 Task: Create a due date automation trigger when advanced on, on the wednesday after a card is due add fields without custom field "Resume" set to a number lower or equal to 1 and lower or equal to 10 at 11:00 AM.
Action: Mouse moved to (965, 75)
Screenshot: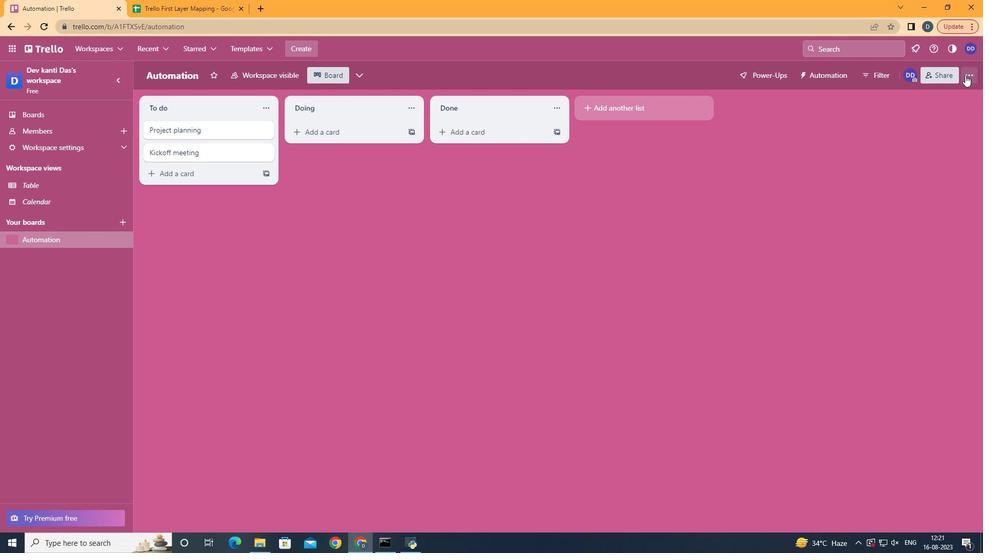 
Action: Mouse pressed left at (965, 75)
Screenshot: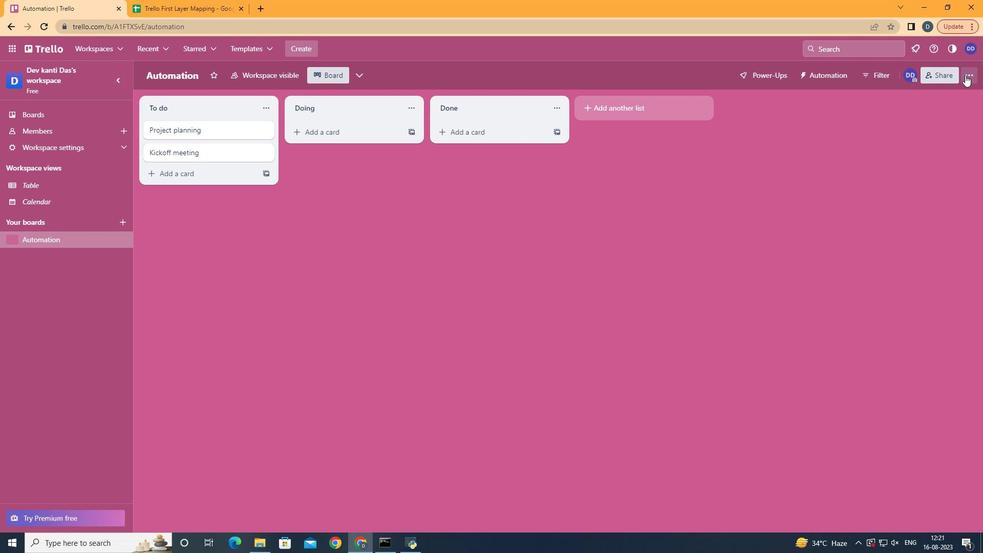 
Action: Mouse moved to (915, 218)
Screenshot: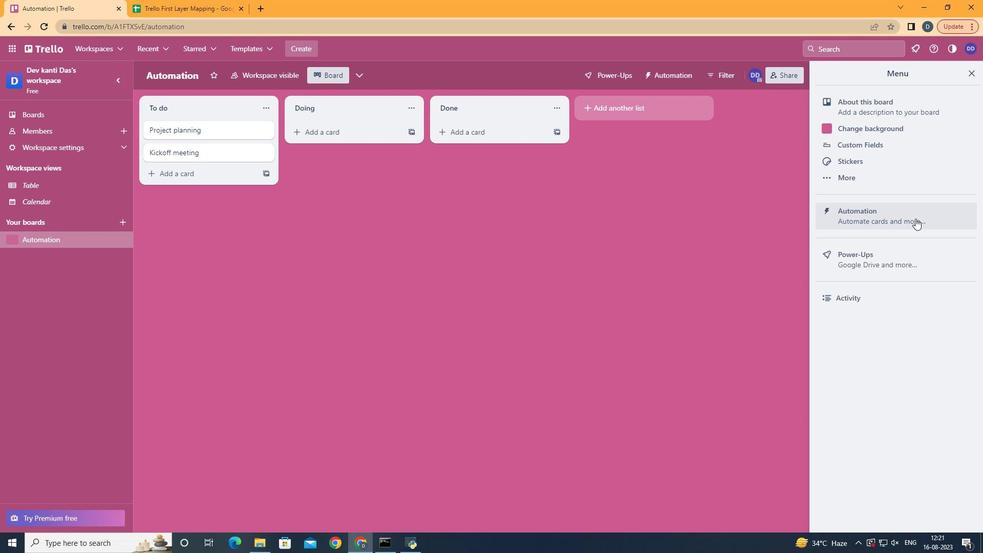 
Action: Mouse pressed left at (915, 218)
Screenshot: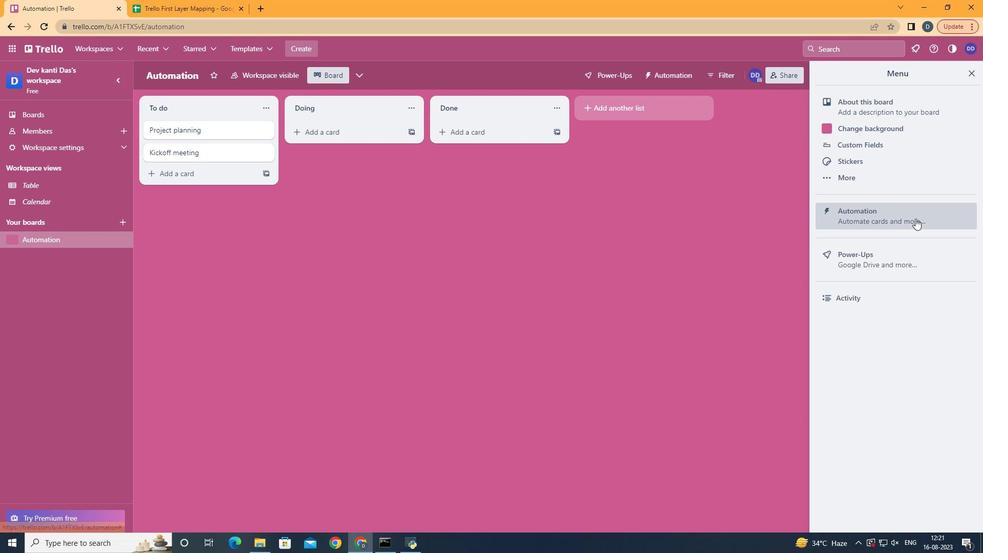 
Action: Mouse moved to (202, 203)
Screenshot: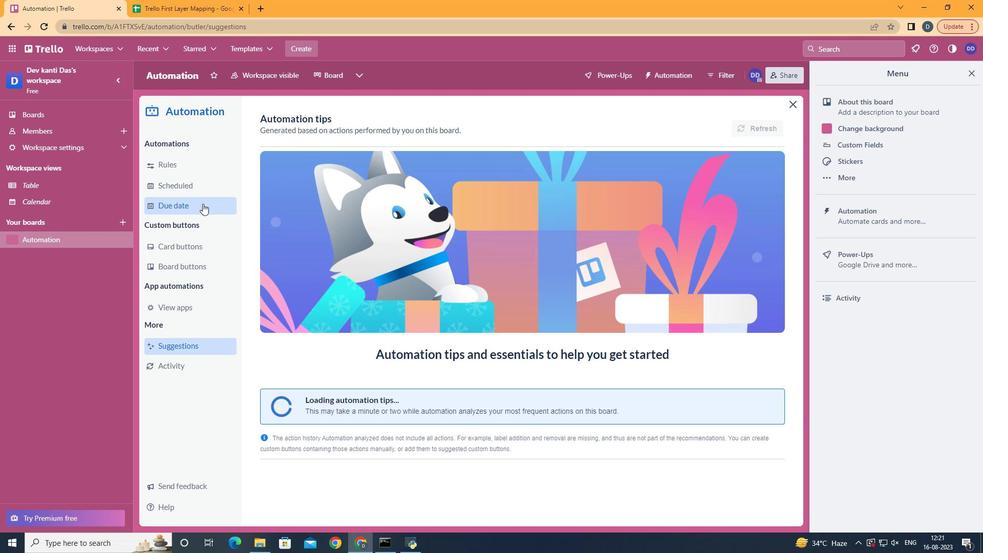 
Action: Mouse pressed left at (202, 203)
Screenshot: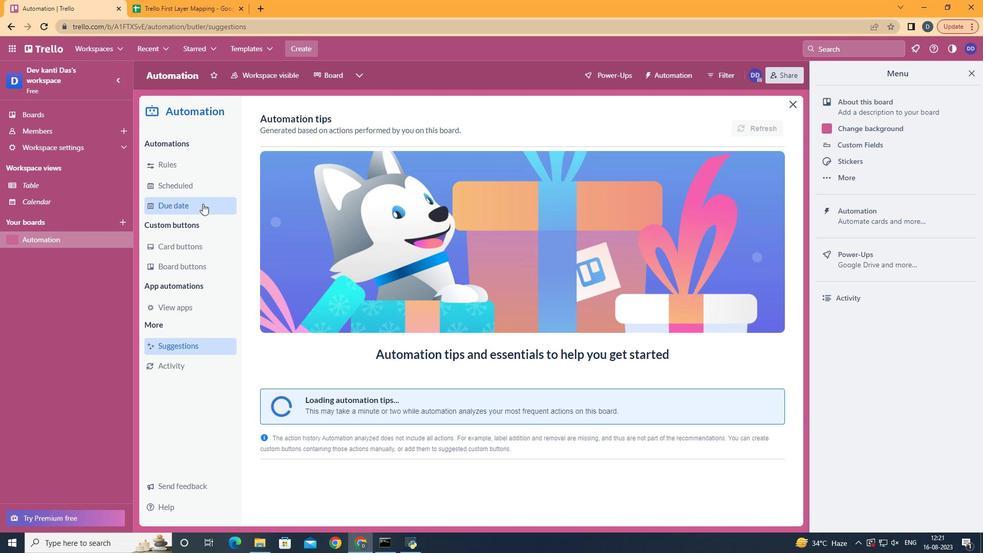 
Action: Mouse moved to (725, 125)
Screenshot: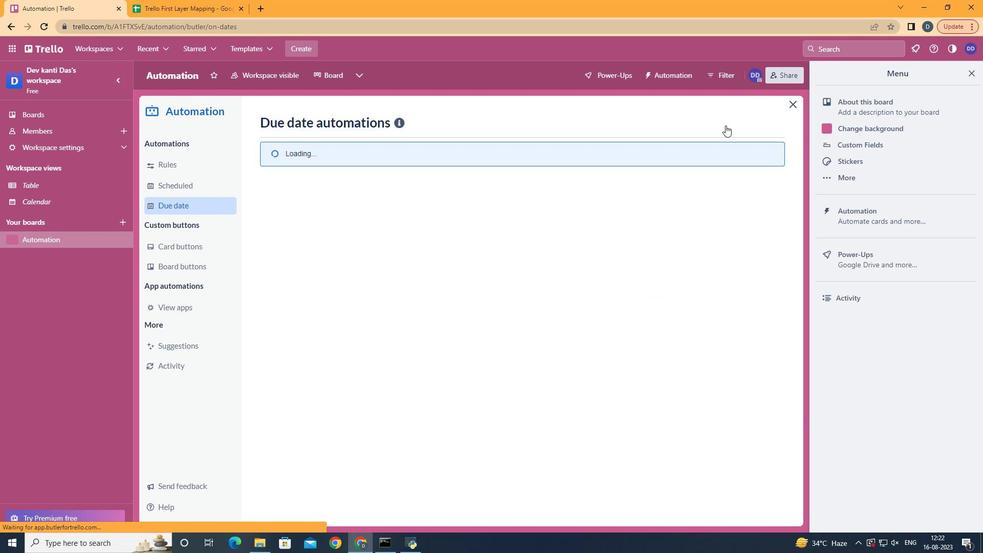 
Action: Mouse pressed left at (725, 125)
Screenshot: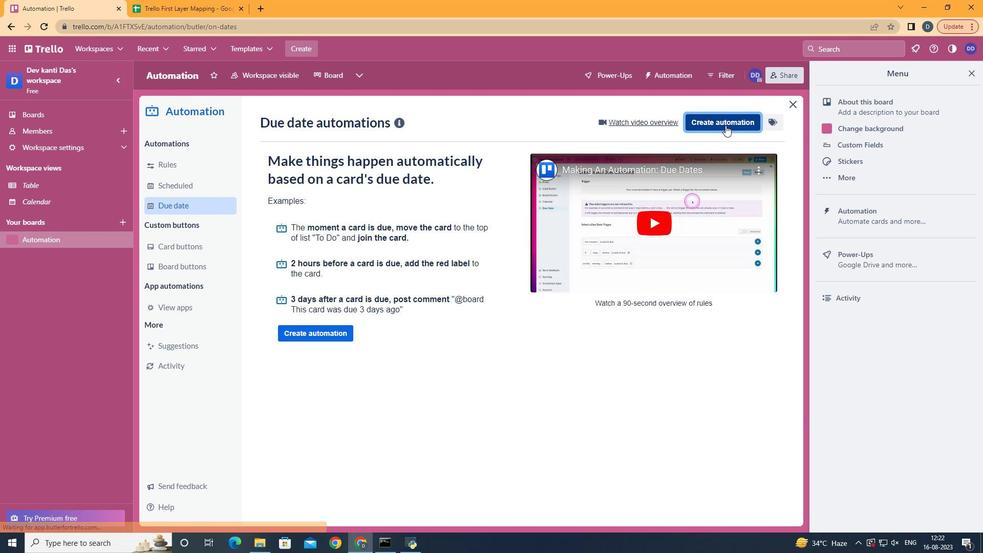 
Action: Mouse moved to (549, 216)
Screenshot: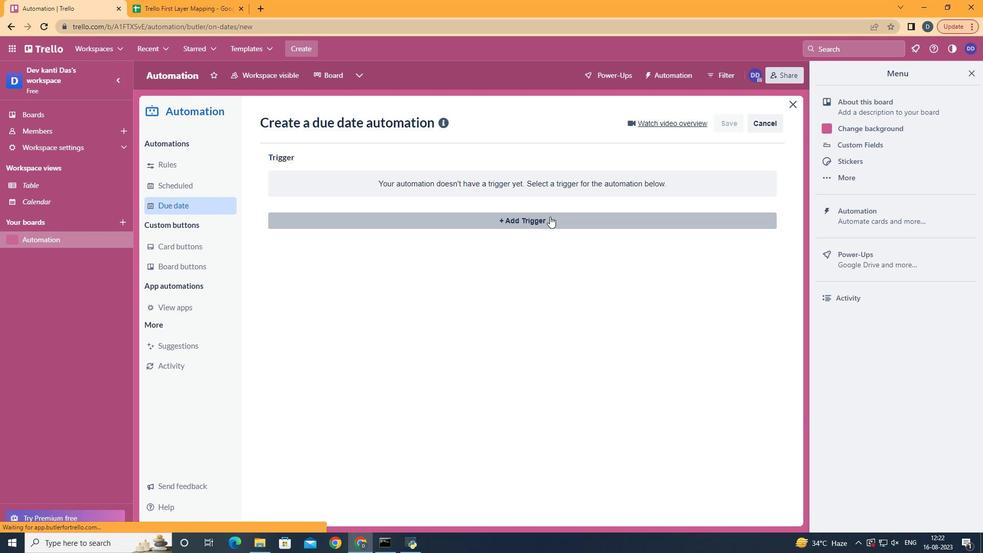 
Action: Mouse pressed left at (549, 216)
Screenshot: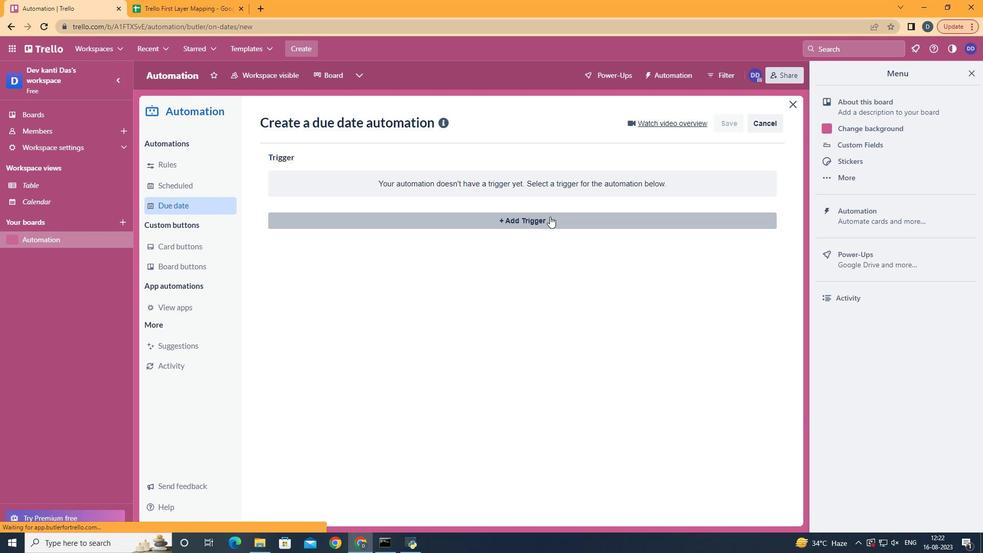 
Action: Mouse moved to (334, 303)
Screenshot: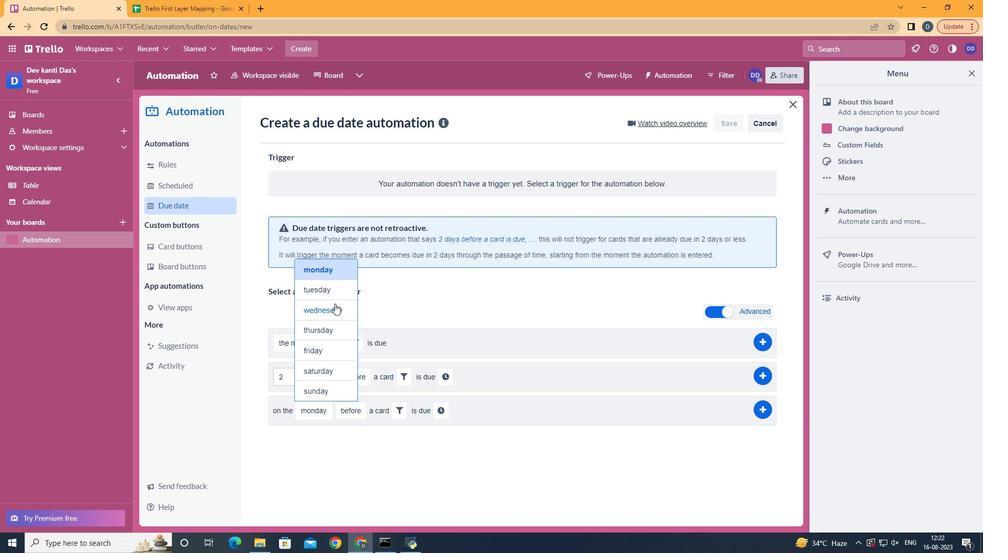
Action: Mouse pressed left at (334, 303)
Screenshot: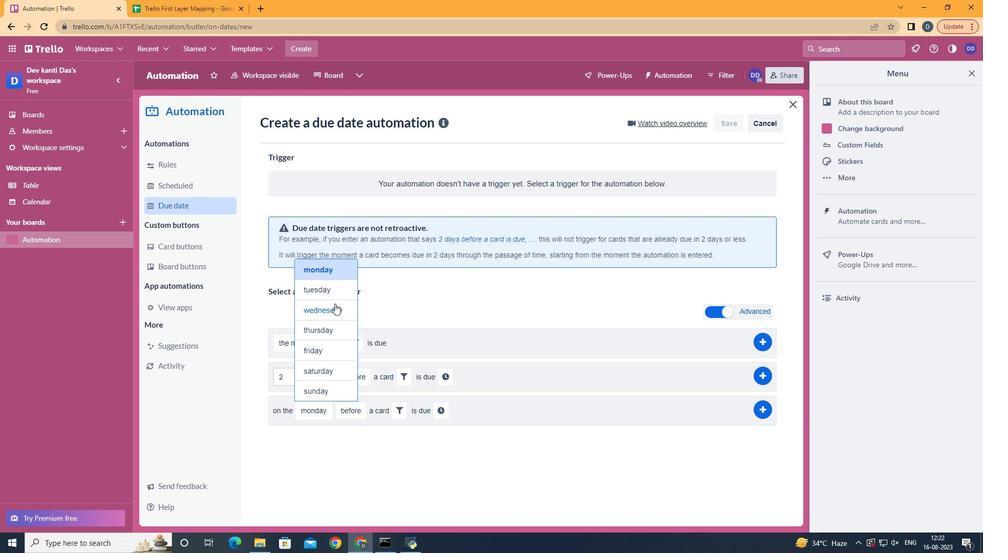 
Action: Mouse moved to (364, 442)
Screenshot: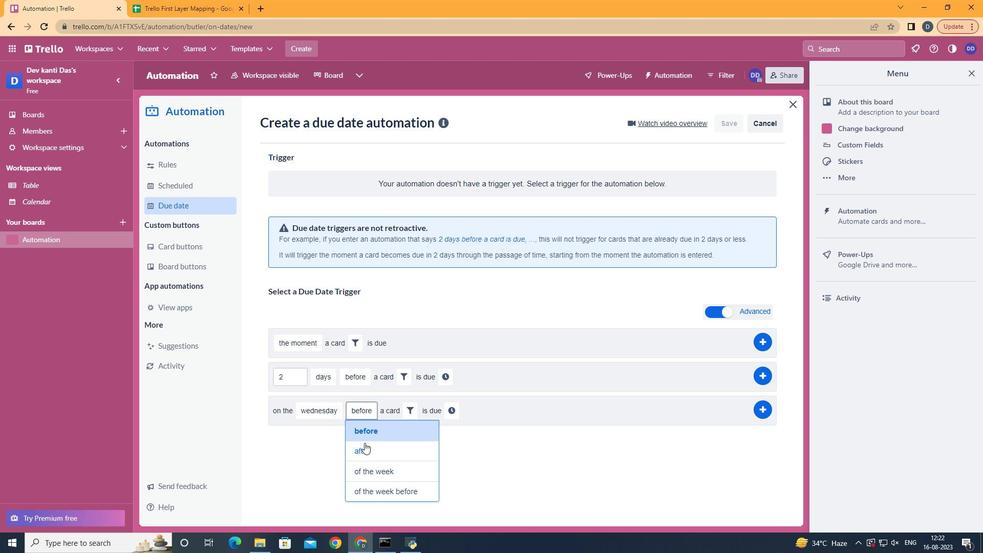 
Action: Mouse pressed left at (364, 442)
Screenshot: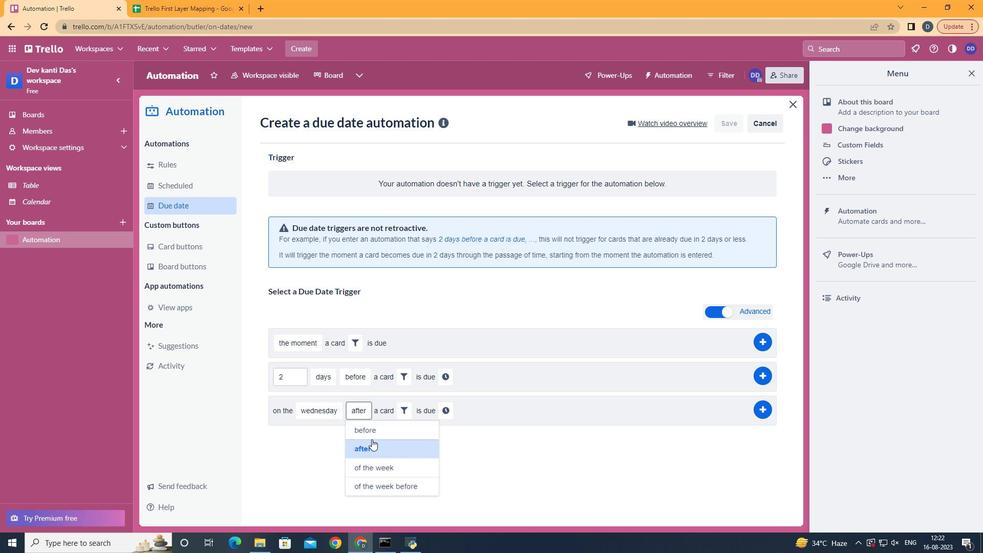 
Action: Mouse moved to (403, 410)
Screenshot: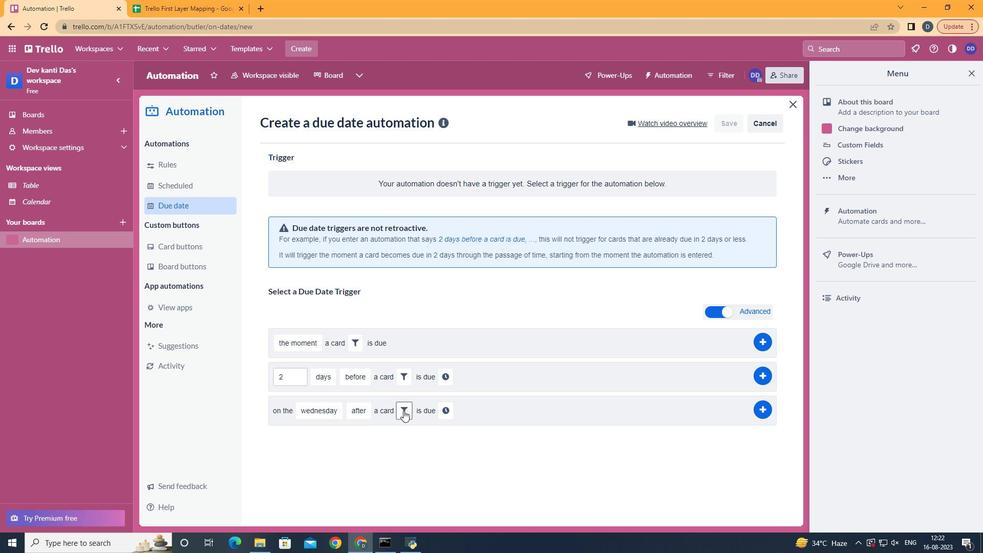 
Action: Mouse pressed left at (403, 410)
Screenshot: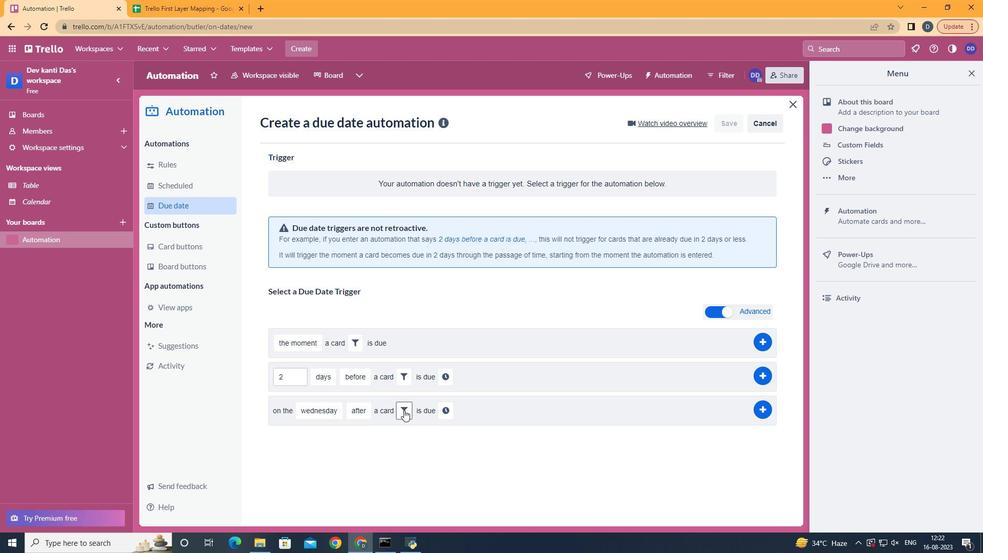 
Action: Mouse moved to (574, 440)
Screenshot: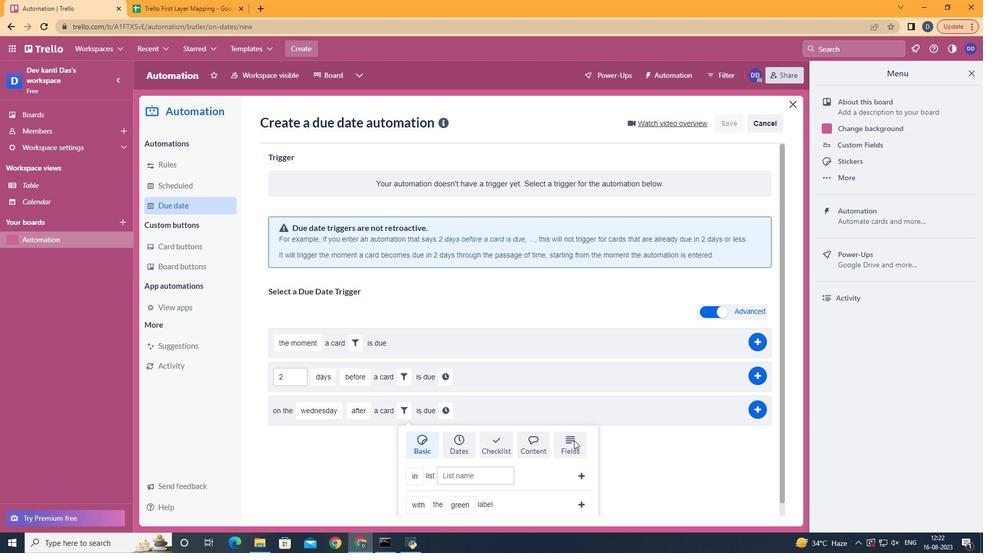 
Action: Mouse pressed left at (574, 440)
Screenshot: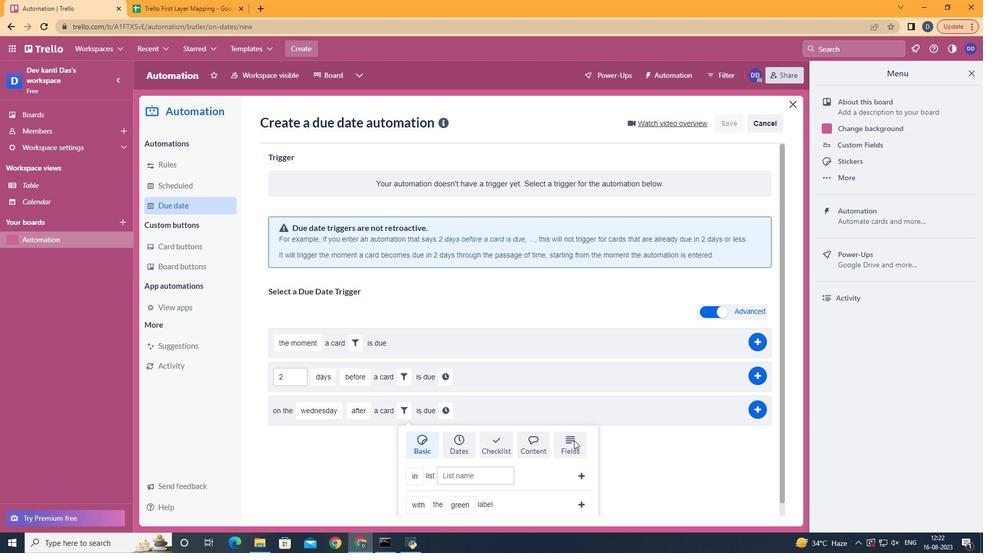 
Action: Mouse scrolled (574, 439) with delta (0, 0)
Screenshot: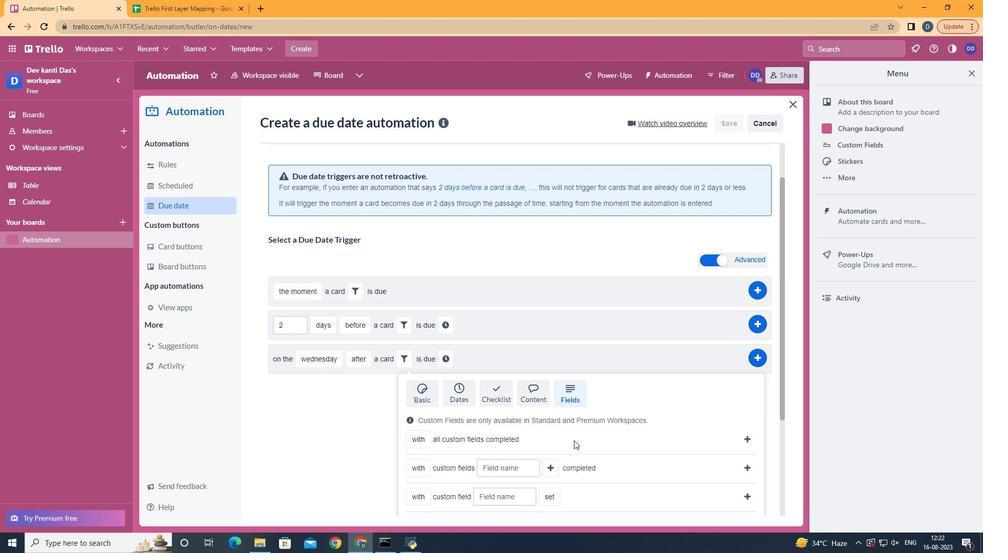 
Action: Mouse scrolled (574, 439) with delta (0, 0)
Screenshot: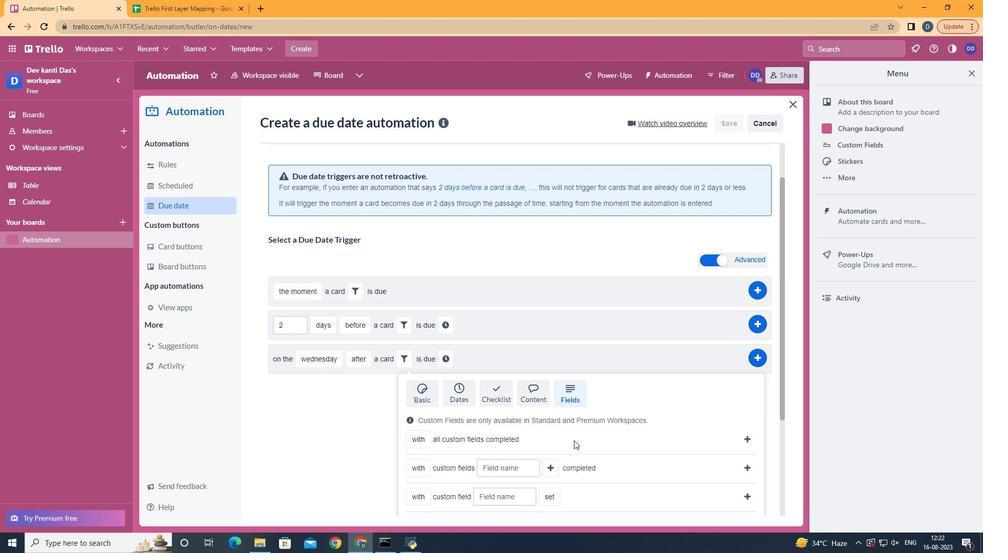 
Action: Mouse scrolled (574, 439) with delta (0, -1)
Screenshot: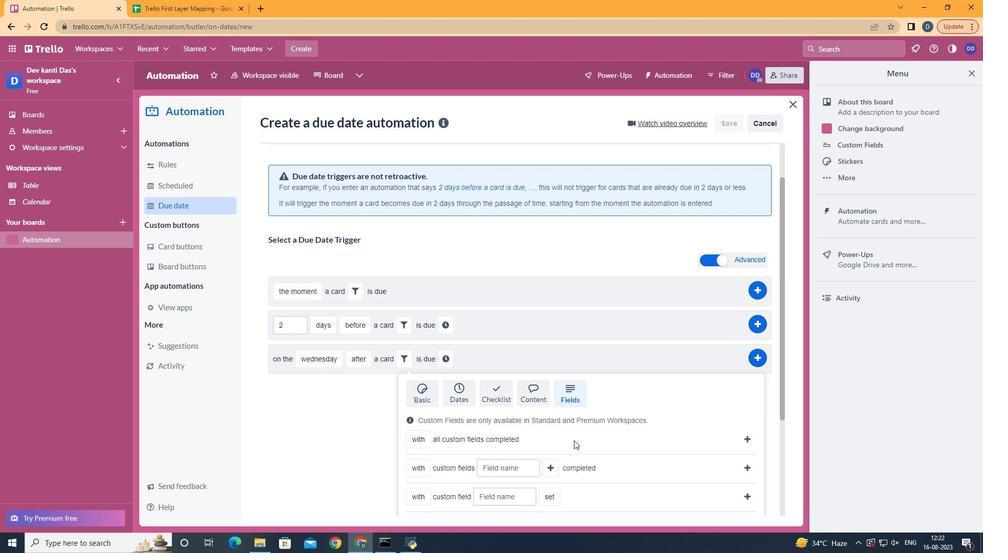 
Action: Mouse scrolled (574, 439) with delta (0, 0)
Screenshot: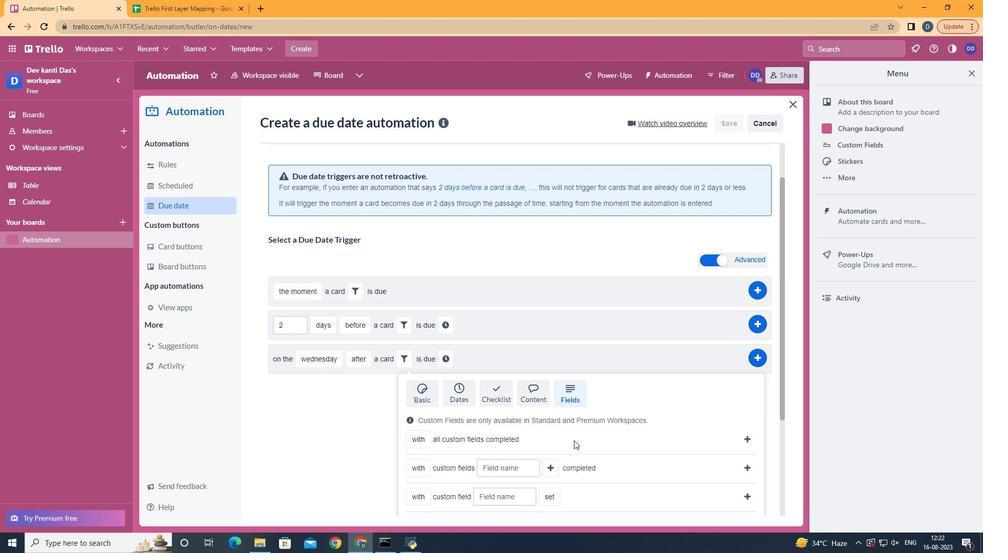 
Action: Mouse scrolled (574, 439) with delta (0, 0)
Screenshot: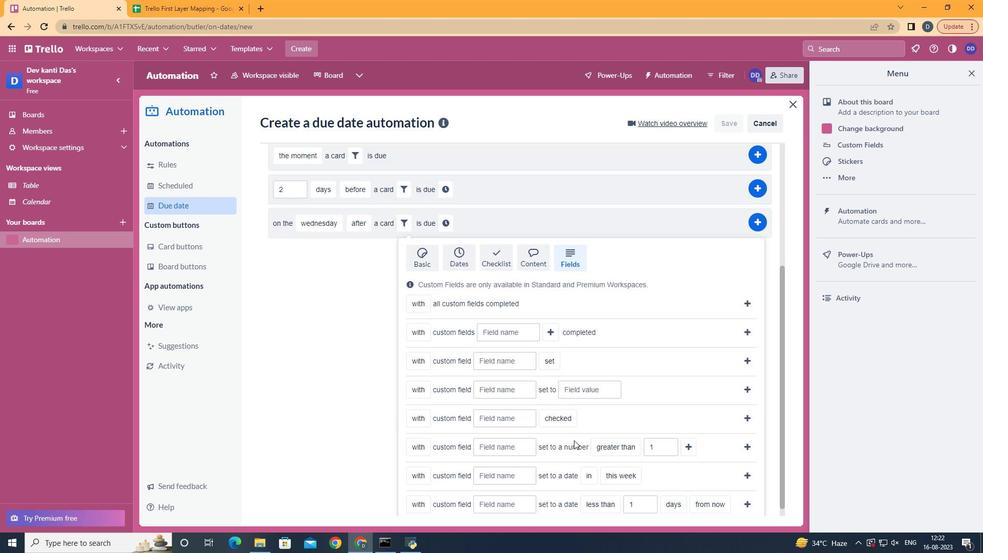 
Action: Mouse moved to (432, 480)
Screenshot: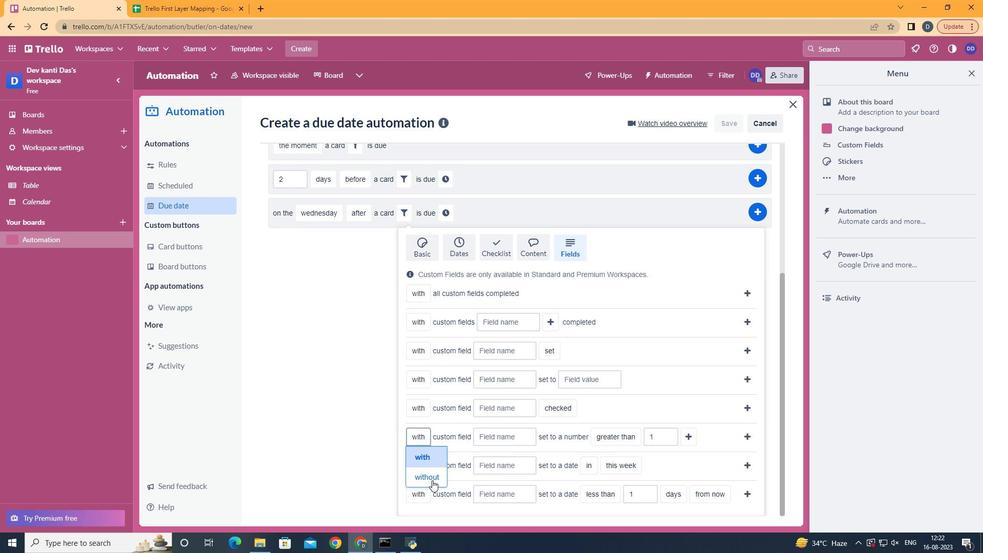 
Action: Mouse pressed left at (432, 480)
Screenshot: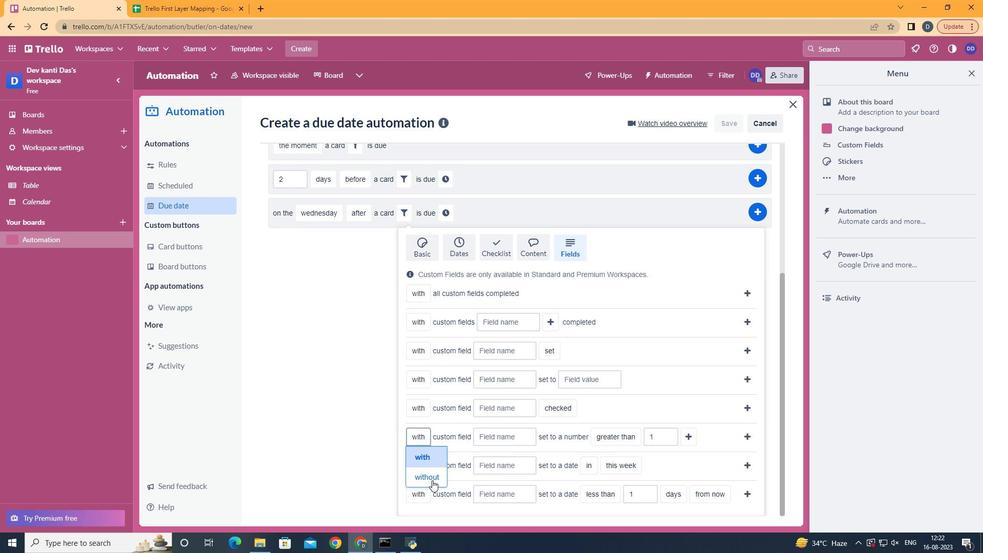 
Action: Mouse moved to (516, 434)
Screenshot: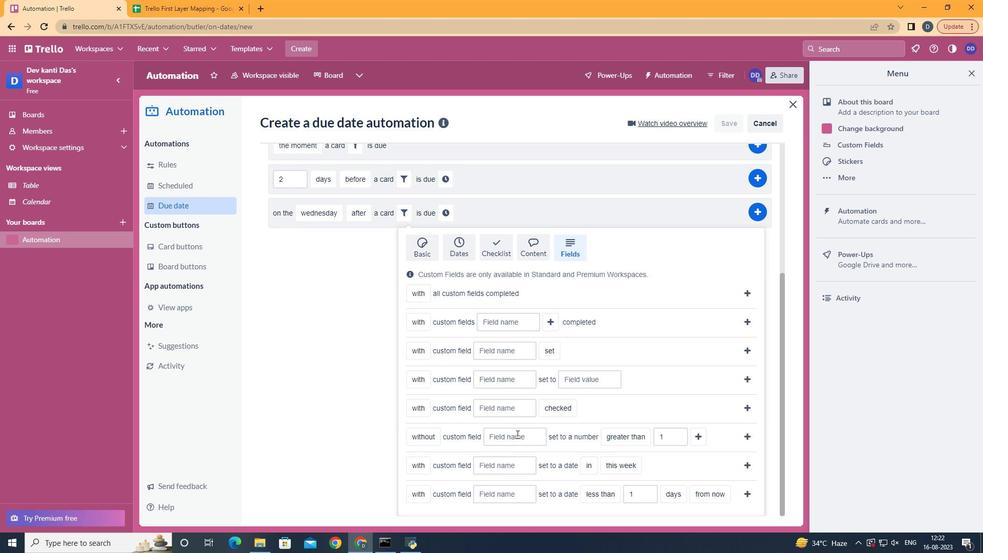 
Action: Mouse pressed left at (516, 434)
Screenshot: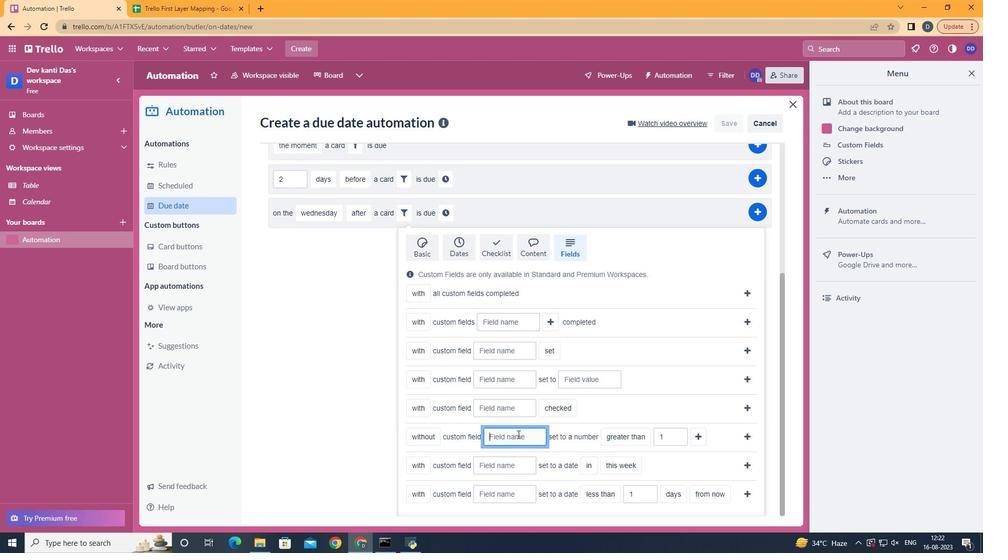 
Action: Mouse moved to (517, 434)
Screenshot: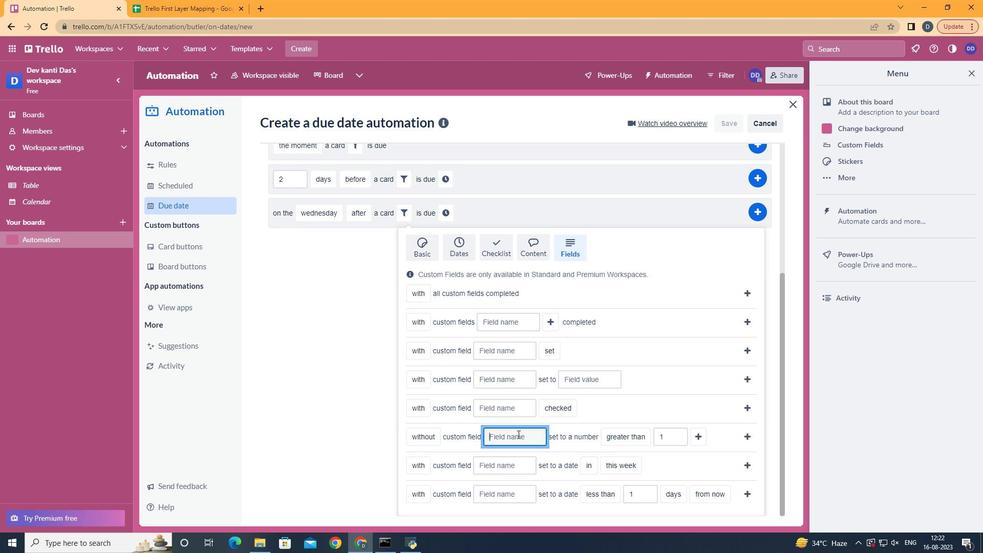 
Action: Key pressed <Key.shift>Resume
Screenshot: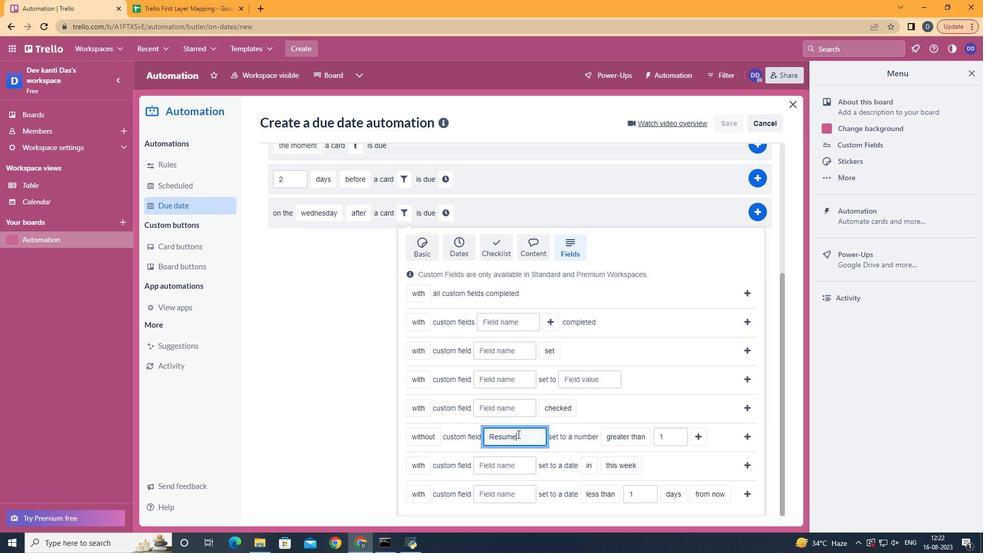 
Action: Mouse moved to (641, 415)
Screenshot: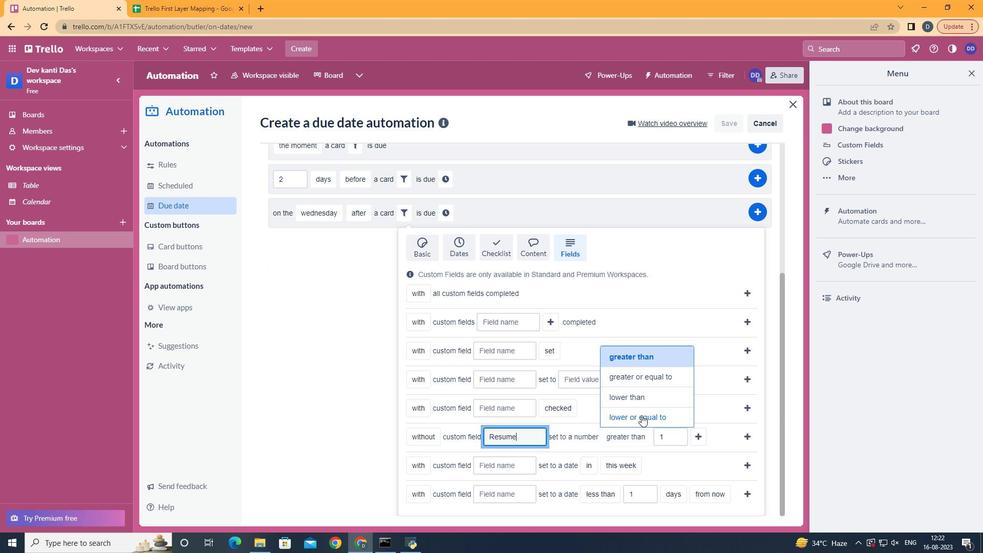 
Action: Mouse pressed left at (641, 415)
Screenshot: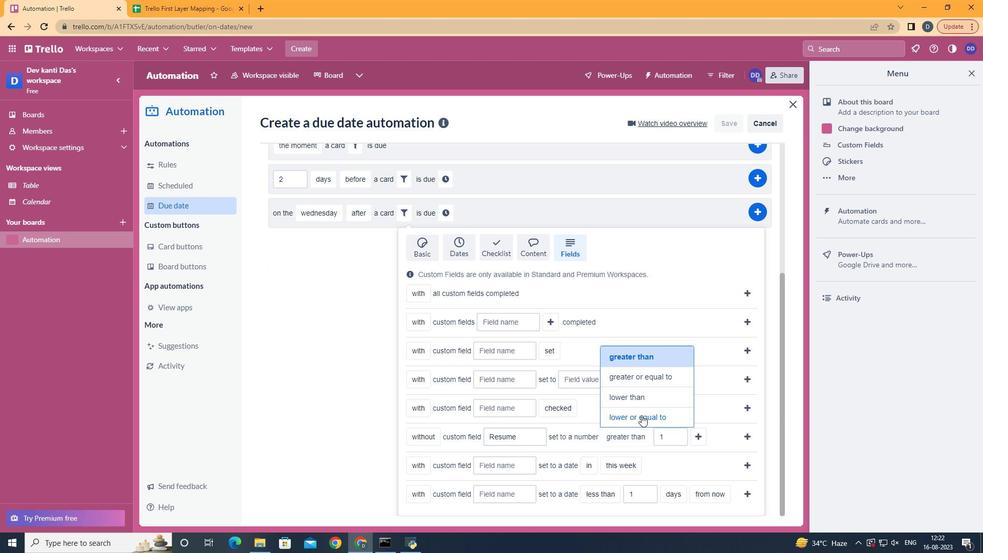 
Action: Mouse moved to (706, 435)
Screenshot: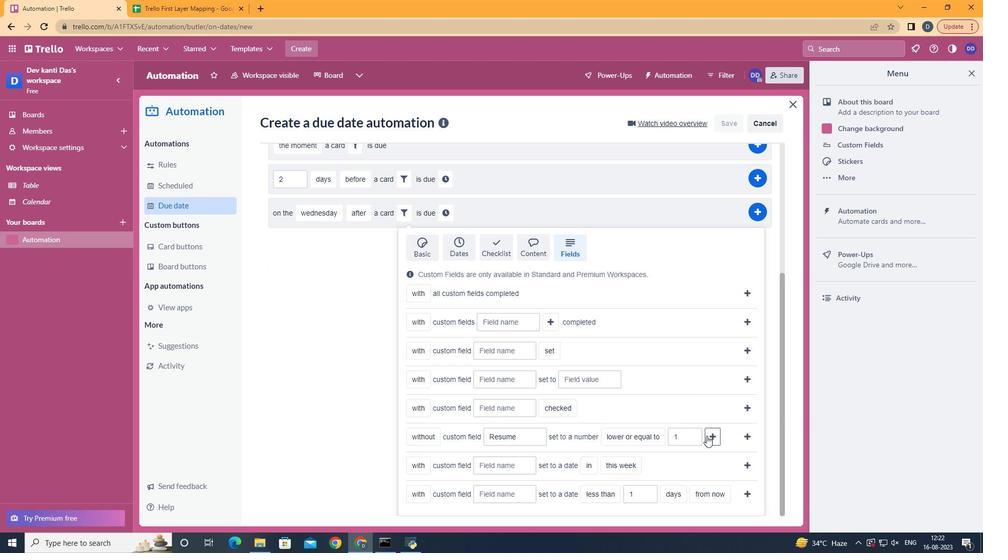 
Action: Mouse pressed left at (706, 435)
Screenshot: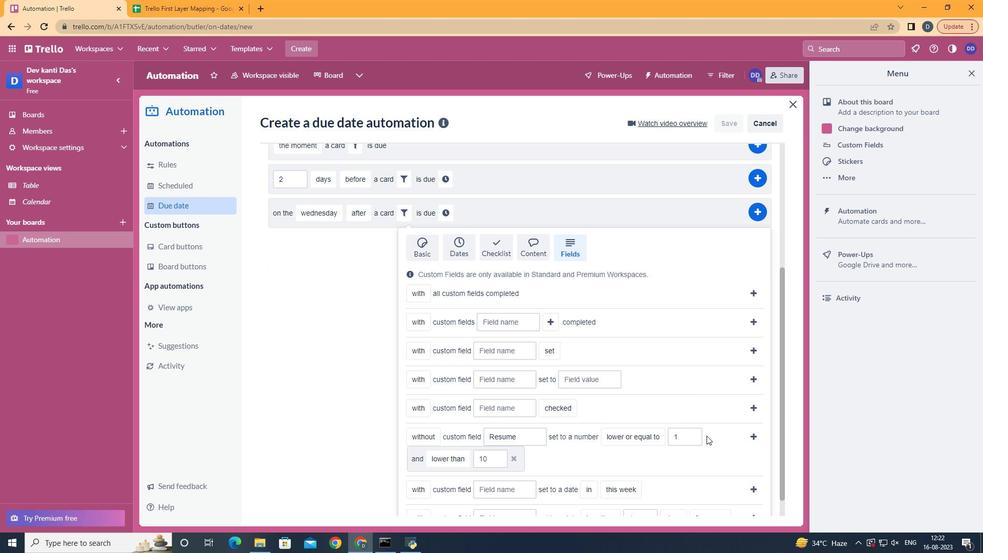 
Action: Mouse moved to (477, 397)
Screenshot: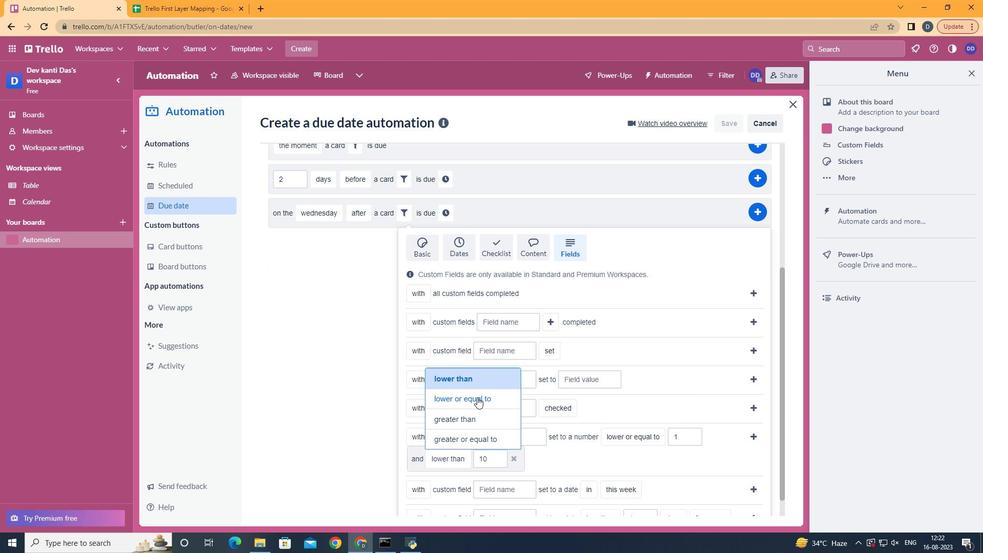 
Action: Mouse pressed left at (477, 397)
Screenshot: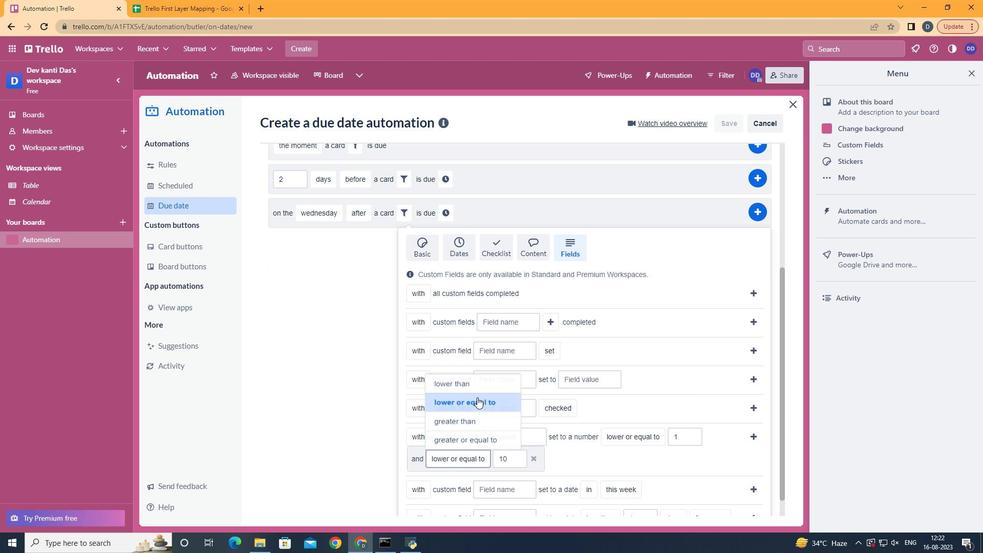 
Action: Mouse moved to (756, 438)
Screenshot: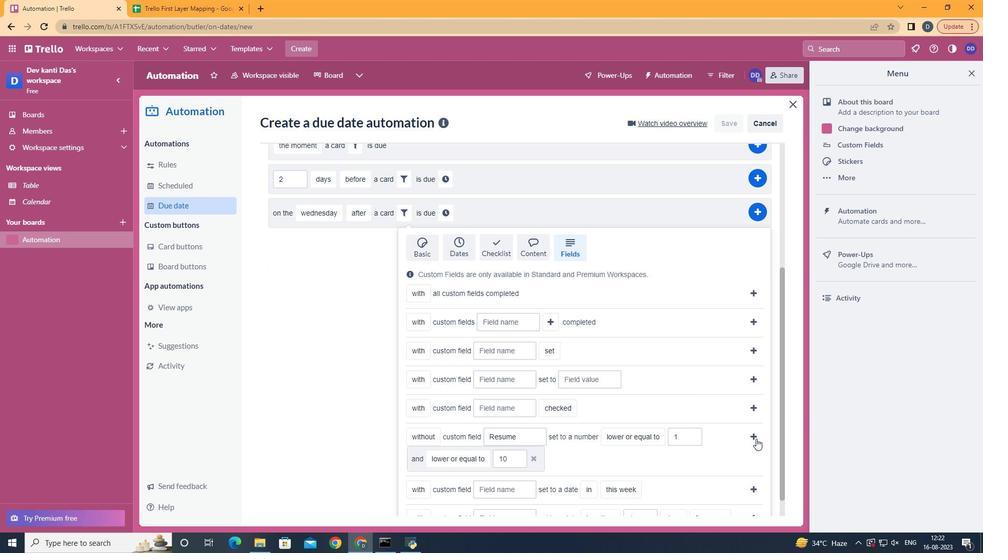 
Action: Mouse pressed left at (756, 438)
Screenshot: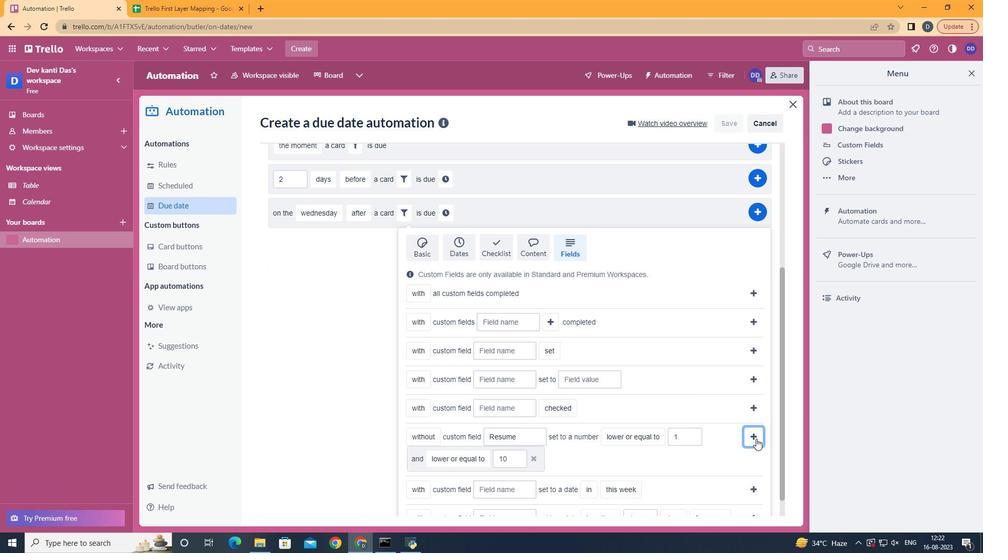 
Action: Mouse moved to (294, 426)
Screenshot: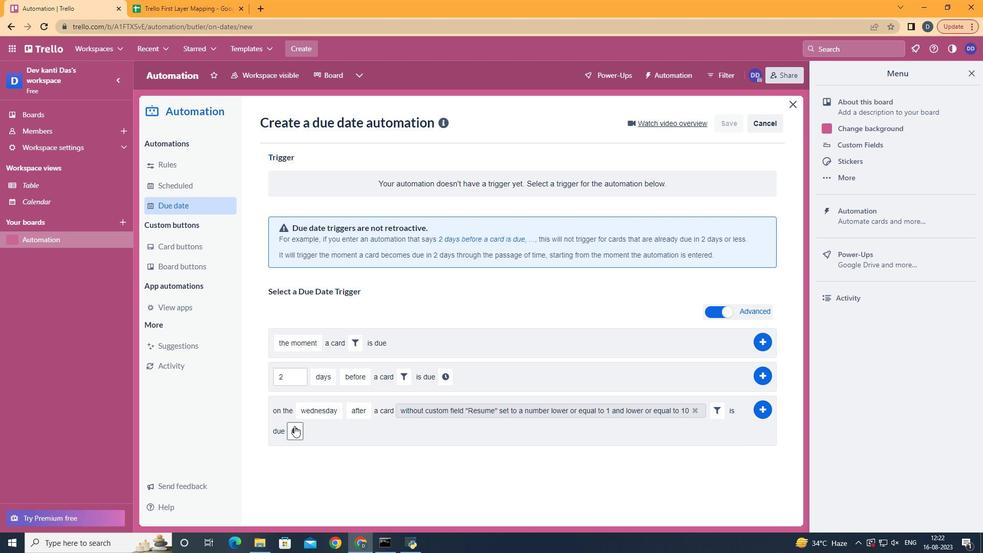 
Action: Mouse pressed left at (294, 426)
Screenshot: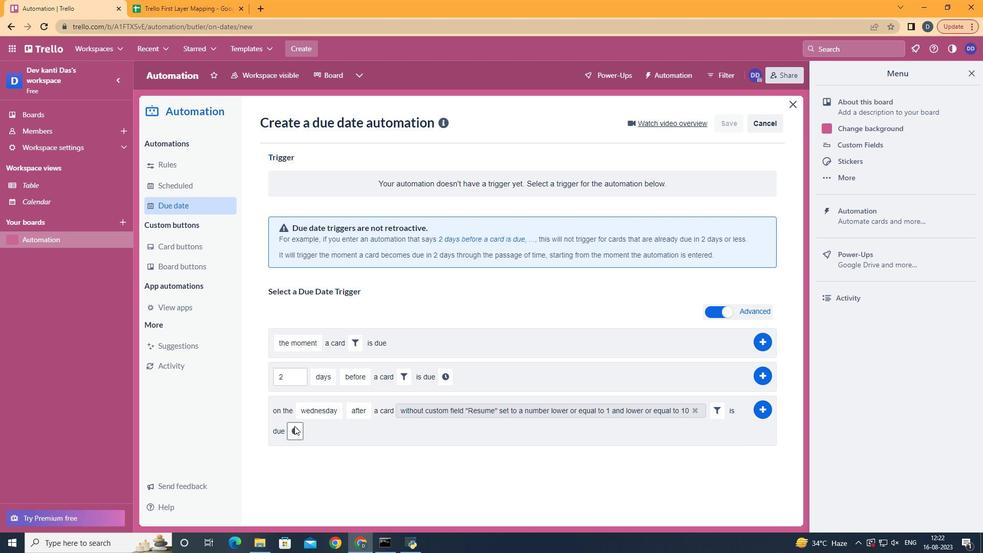 
Action: Mouse moved to (320, 431)
Screenshot: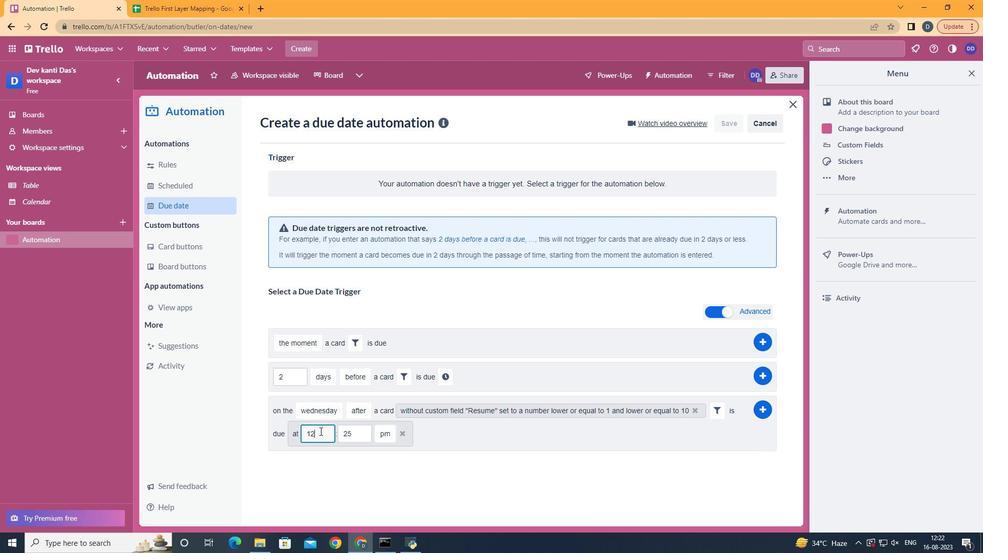 
Action: Mouse pressed left at (320, 431)
Screenshot: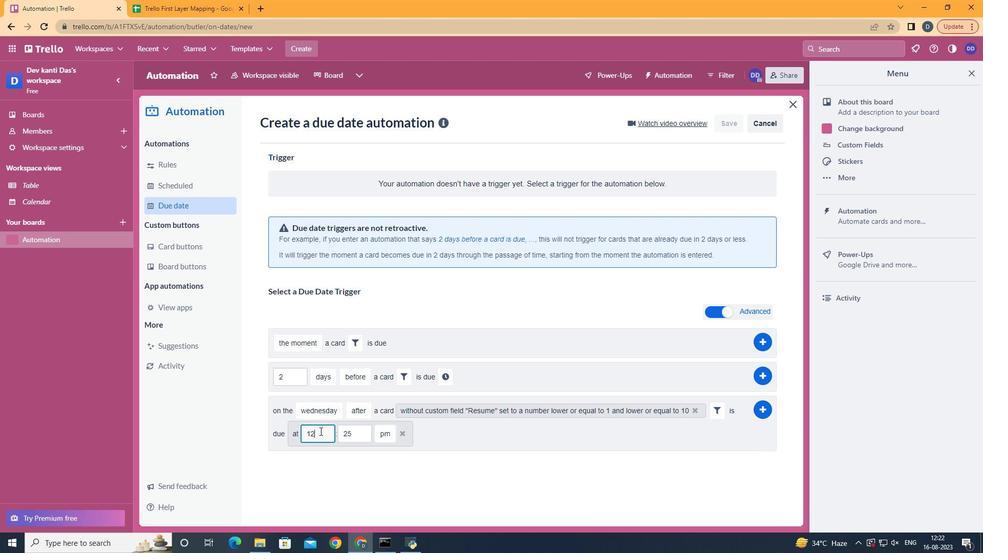
Action: Mouse moved to (313, 433)
Screenshot: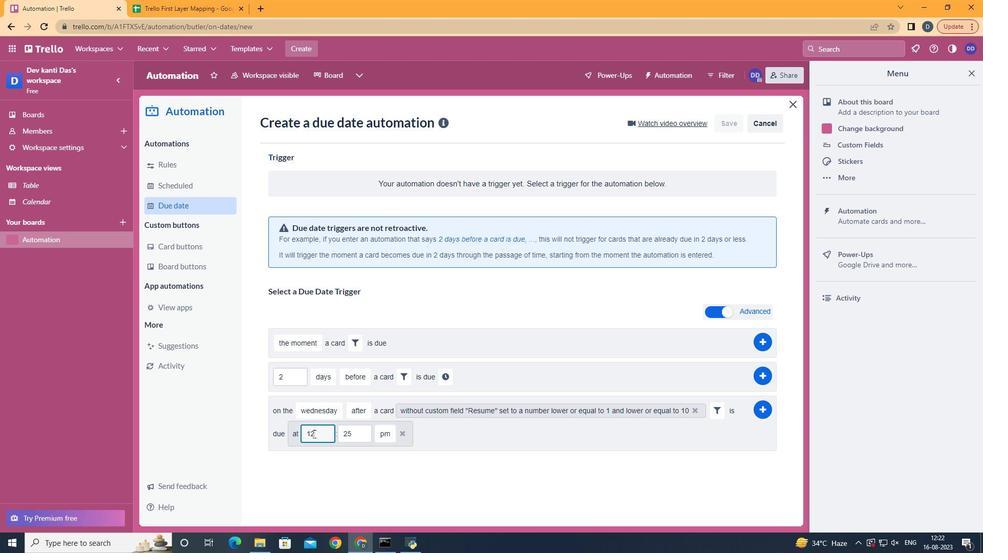 
Action: Key pressed <Key.backspace>1
Screenshot: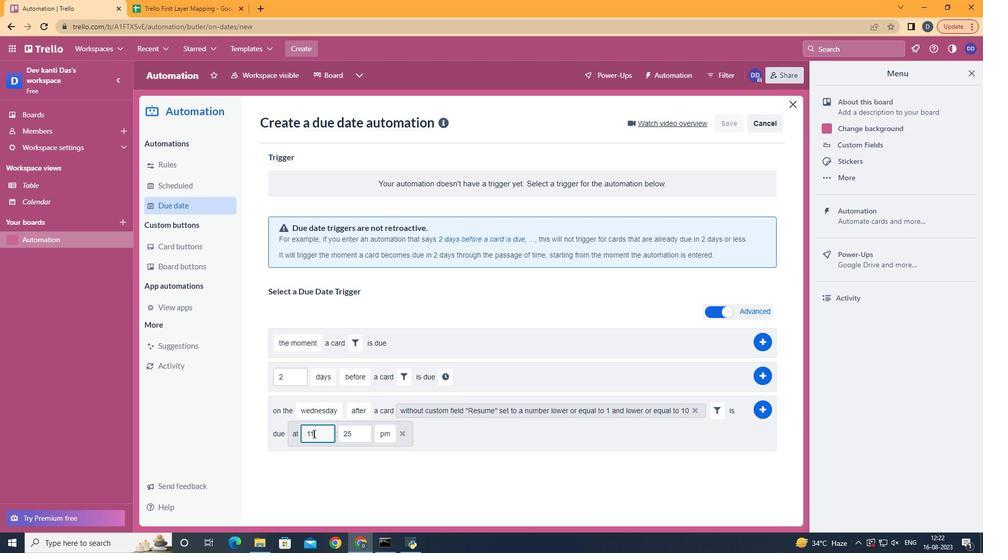 
Action: Mouse moved to (357, 441)
Screenshot: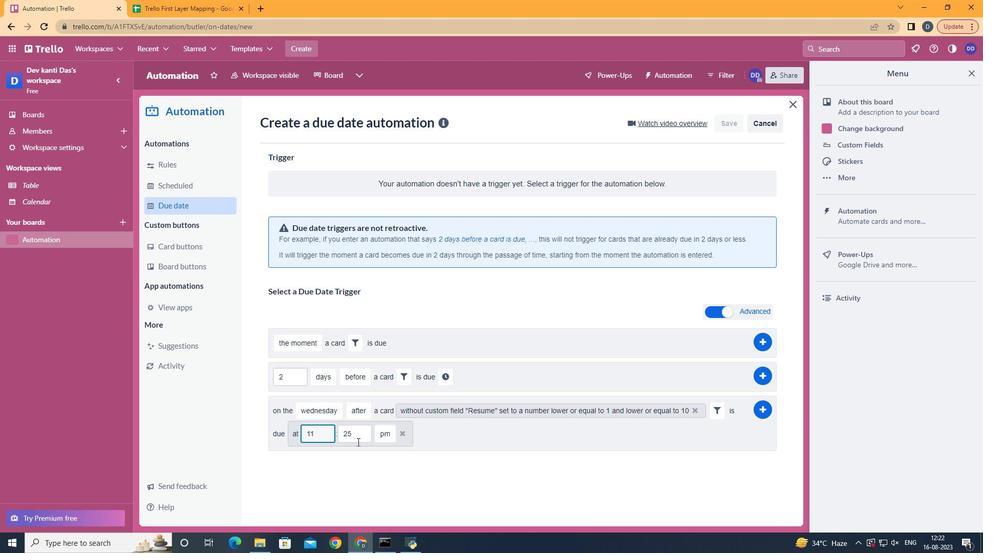 
Action: Mouse pressed left at (357, 441)
Screenshot: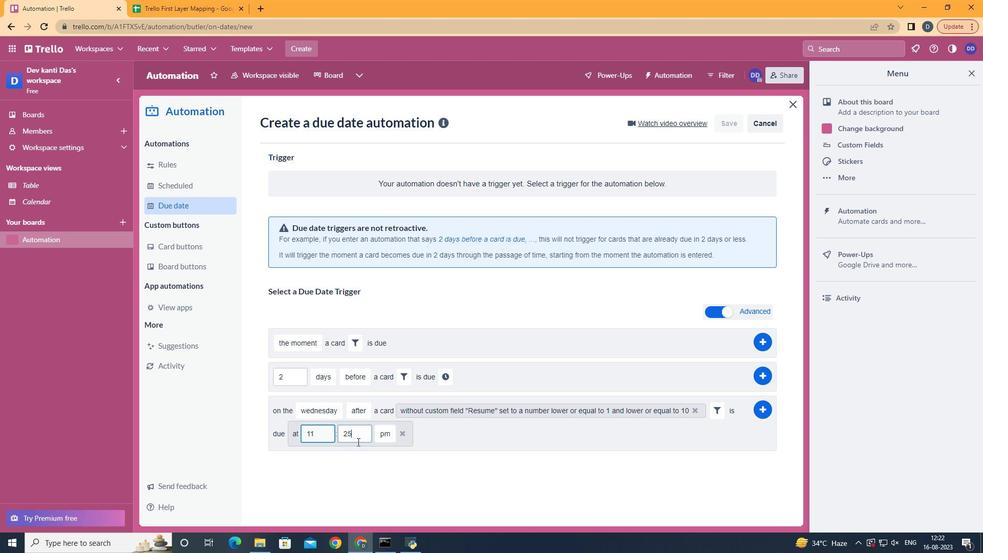 
Action: Key pressed <Key.backspace>
Screenshot: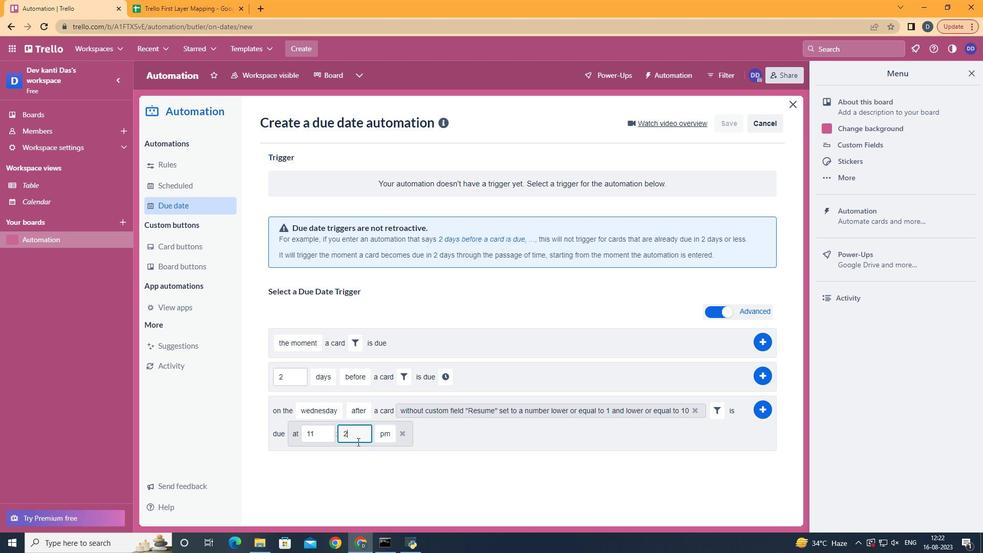 
Action: Mouse moved to (357, 441)
Screenshot: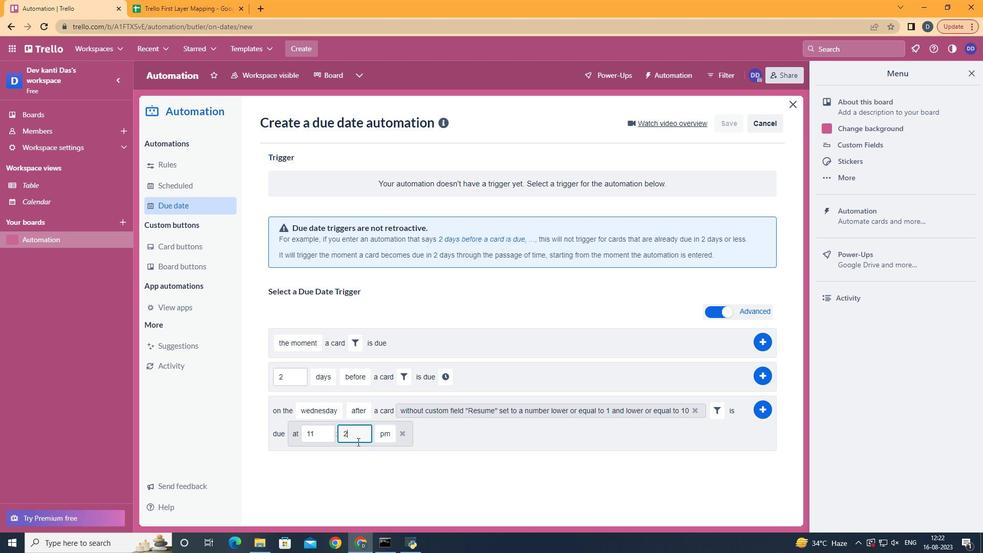 
Action: Key pressed <Key.backspace>
Screenshot: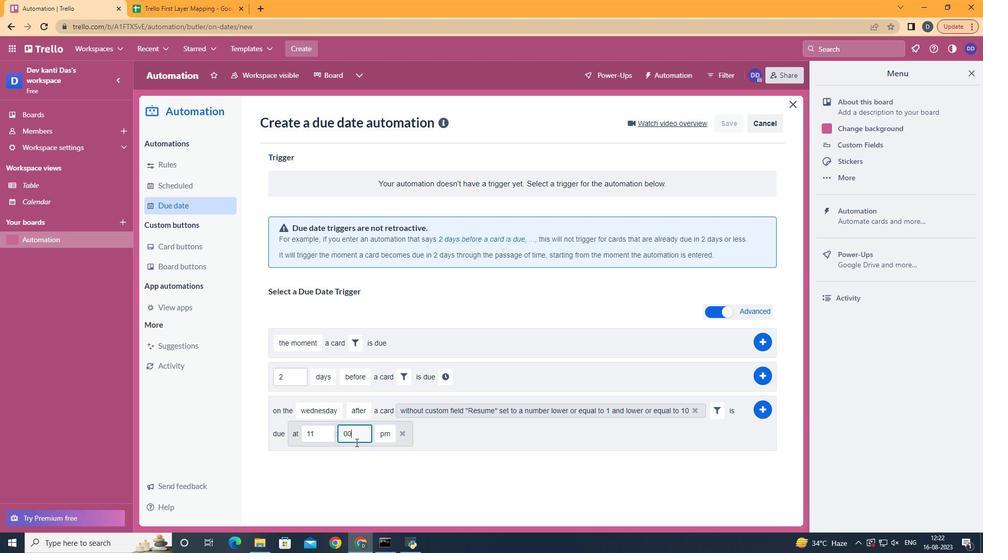 
Action: Mouse moved to (355, 442)
Screenshot: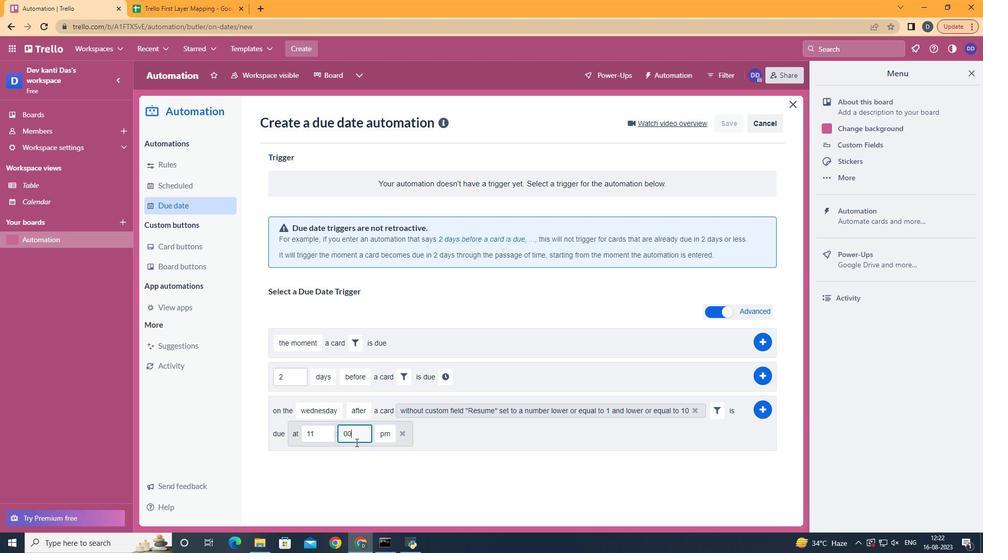 
Action: Key pressed 00
Screenshot: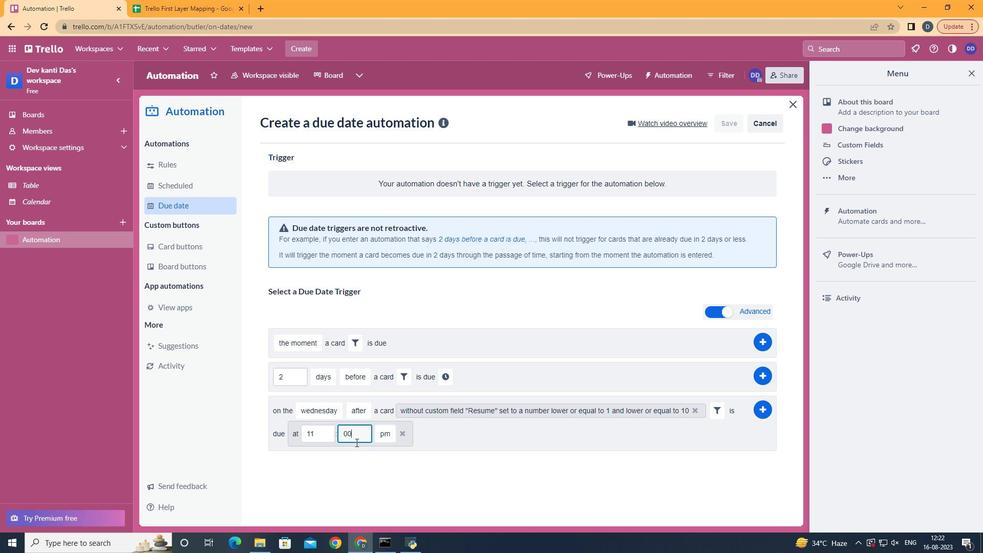 
Action: Mouse moved to (386, 448)
Screenshot: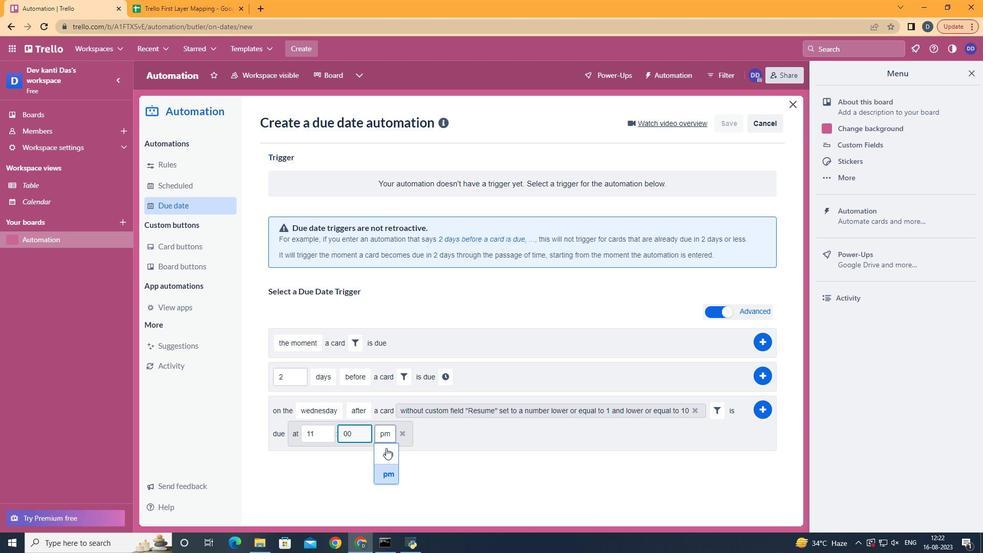 
Action: Mouse pressed left at (386, 448)
Screenshot: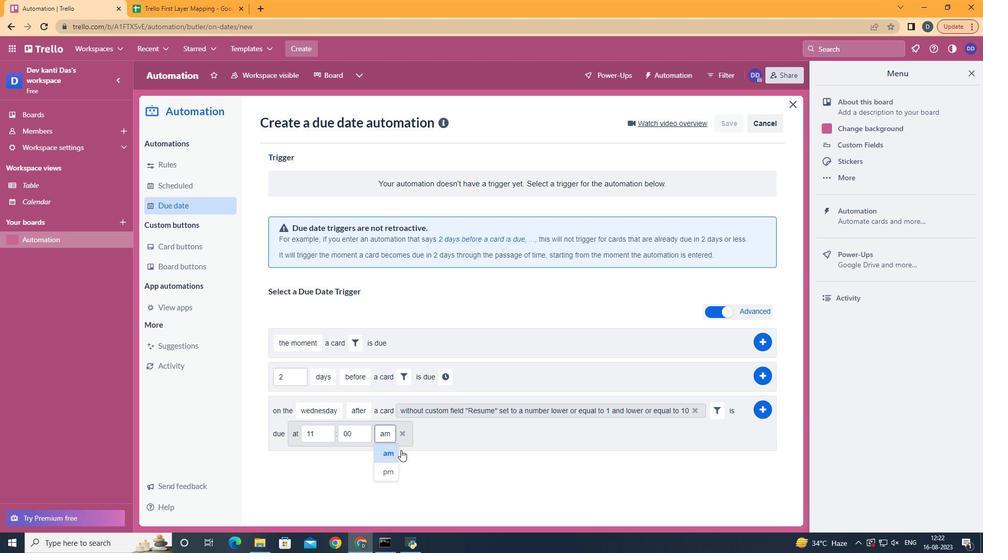 
Action: Mouse moved to (767, 414)
Screenshot: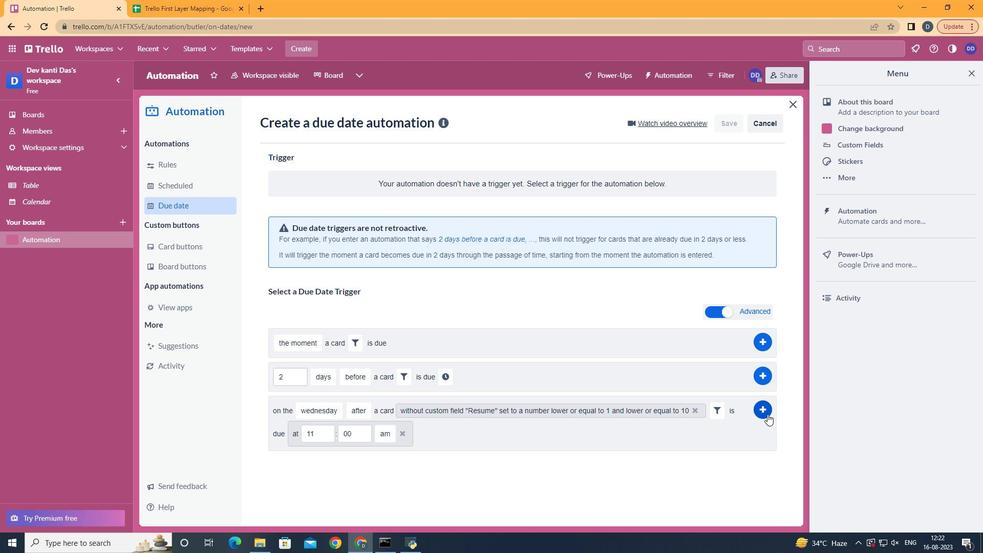 
Action: Mouse pressed left at (767, 414)
Screenshot: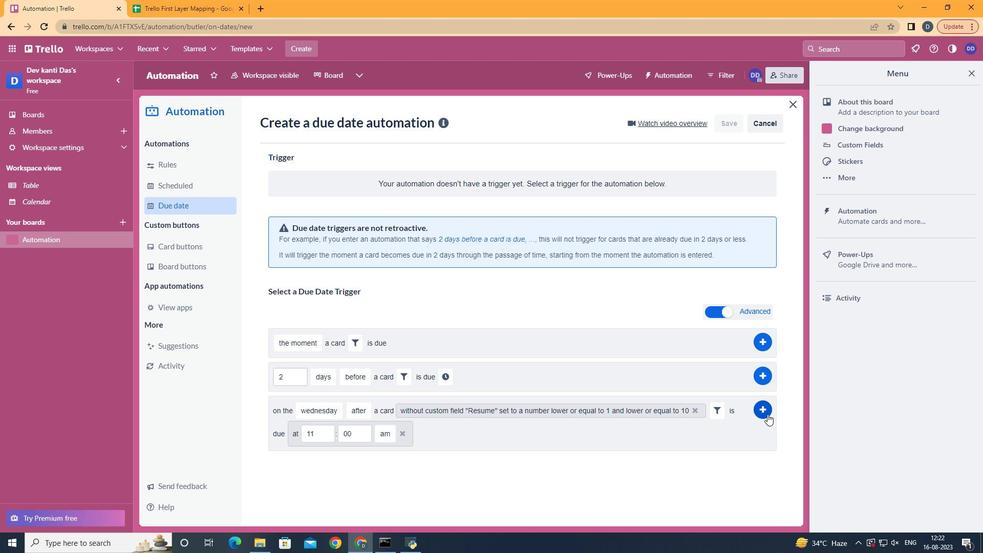 
